Task: Add a condition where "Status category Greater than Open" in pending tickets.
Action: Mouse moved to (117, 426)
Screenshot: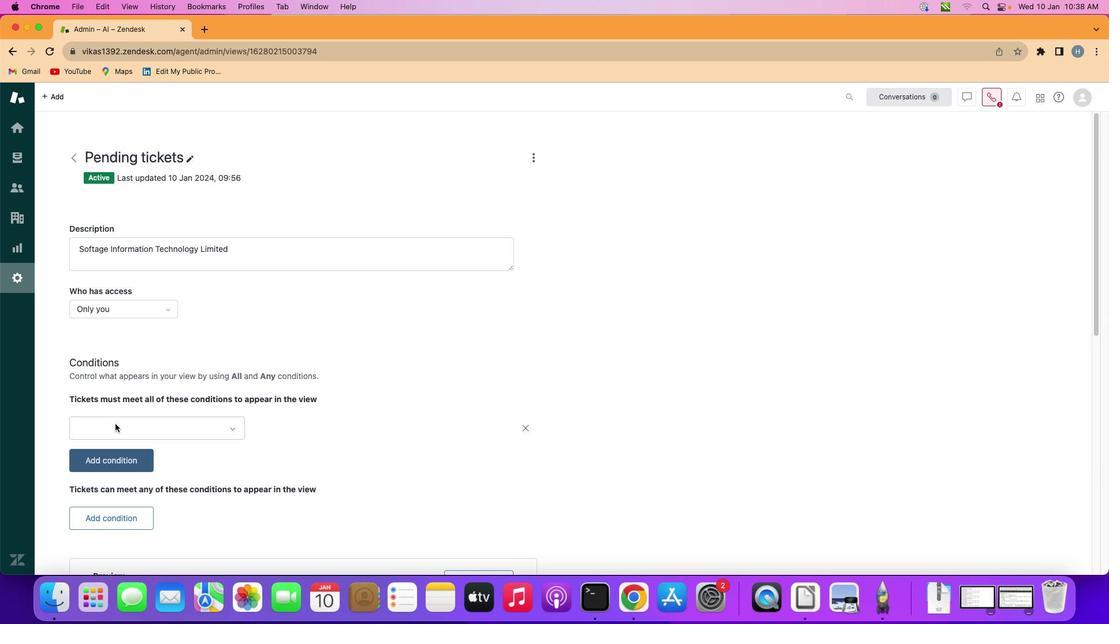 
Action: Mouse pressed left at (117, 426)
Screenshot: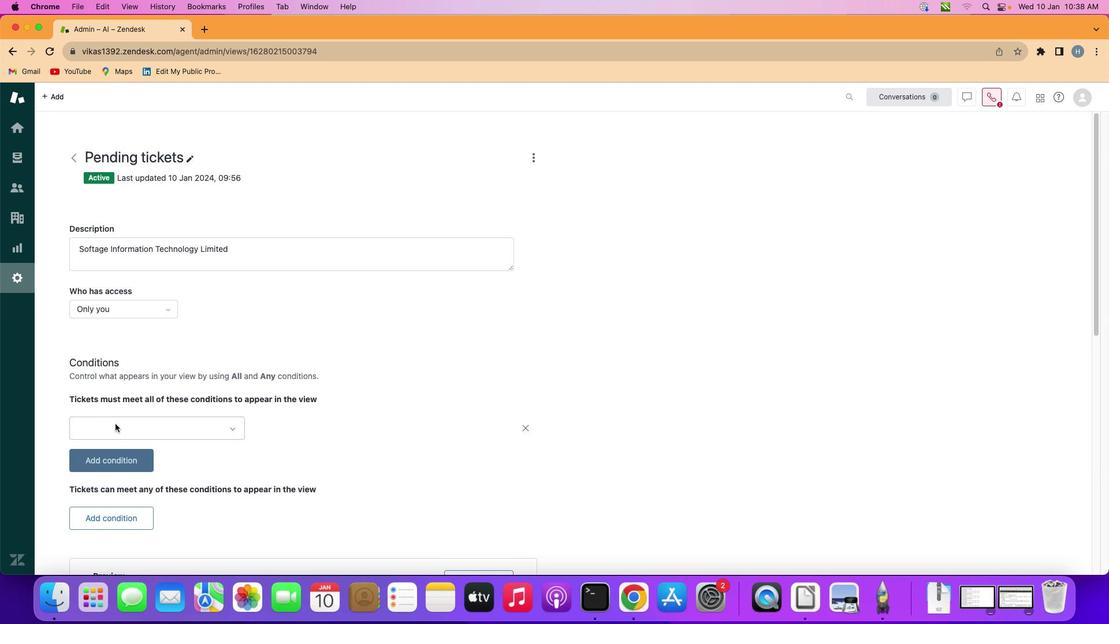
Action: Mouse moved to (170, 428)
Screenshot: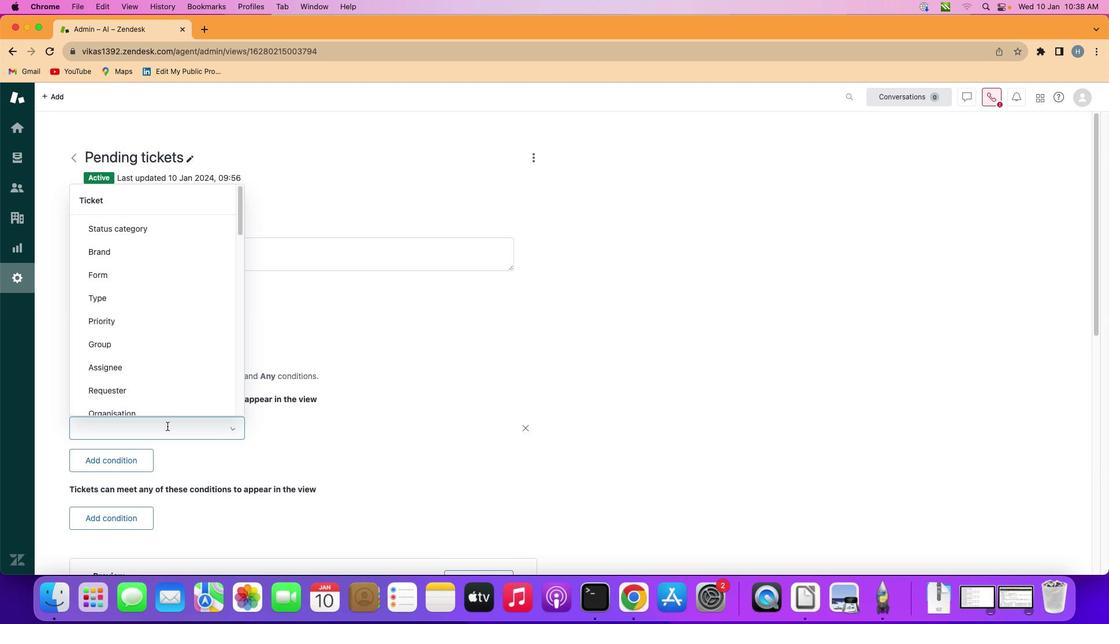 
Action: Mouse pressed left at (170, 428)
Screenshot: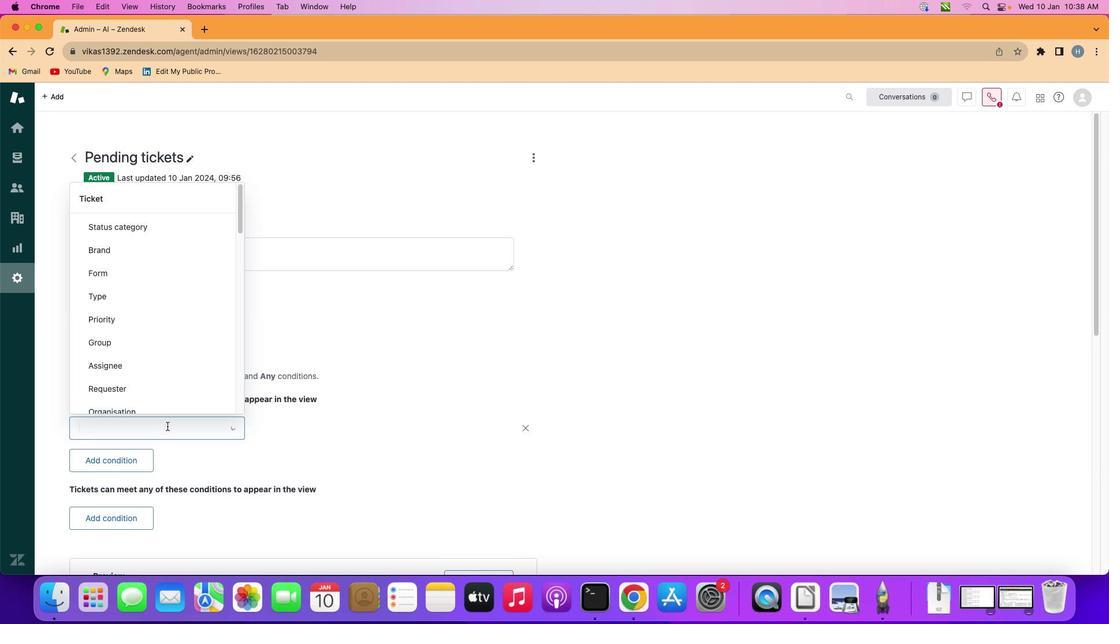 
Action: Mouse moved to (179, 229)
Screenshot: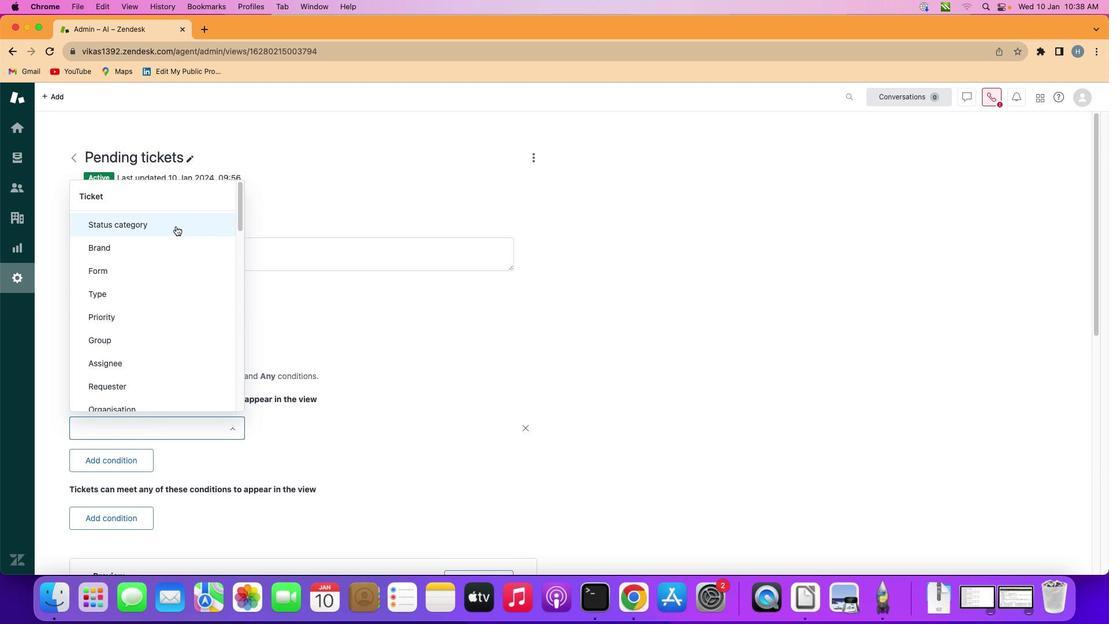 
Action: Mouse pressed left at (179, 229)
Screenshot: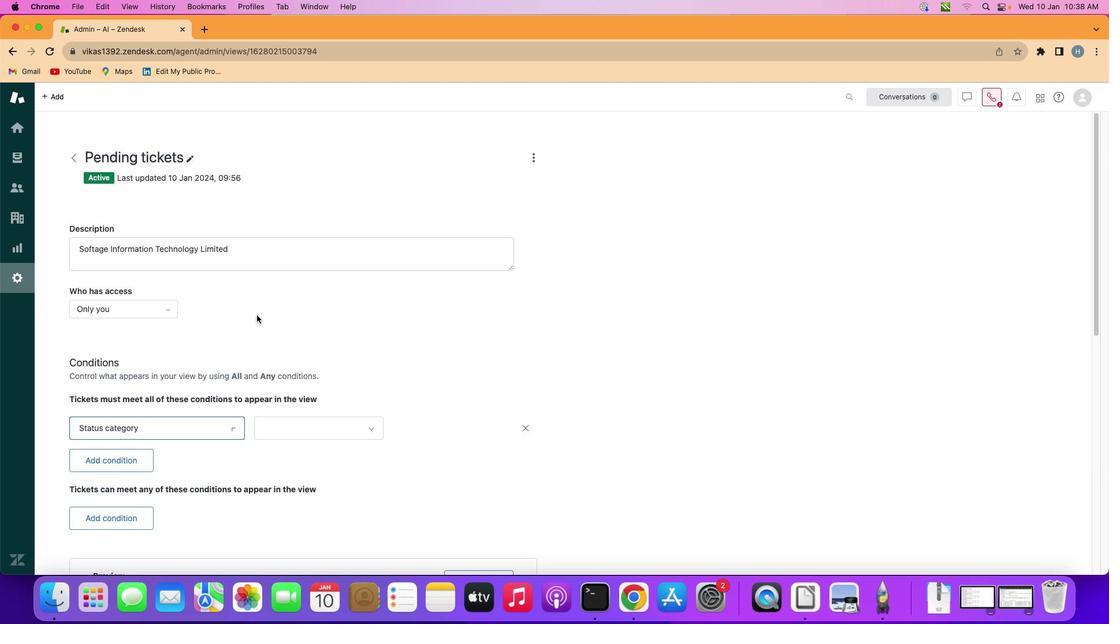 
Action: Mouse moved to (342, 428)
Screenshot: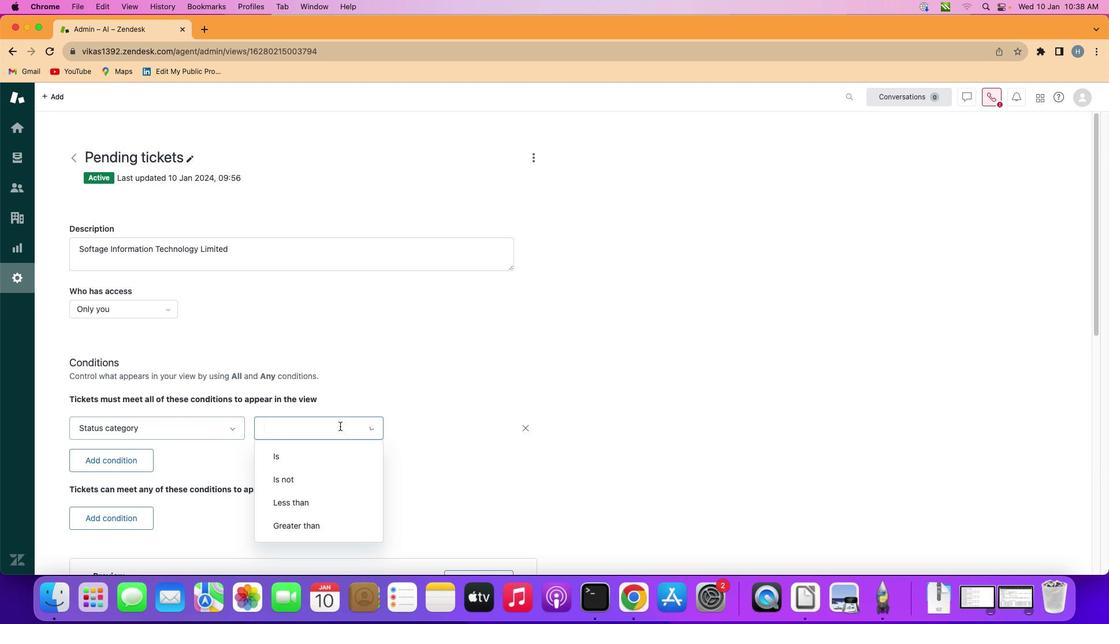 
Action: Mouse pressed left at (342, 428)
Screenshot: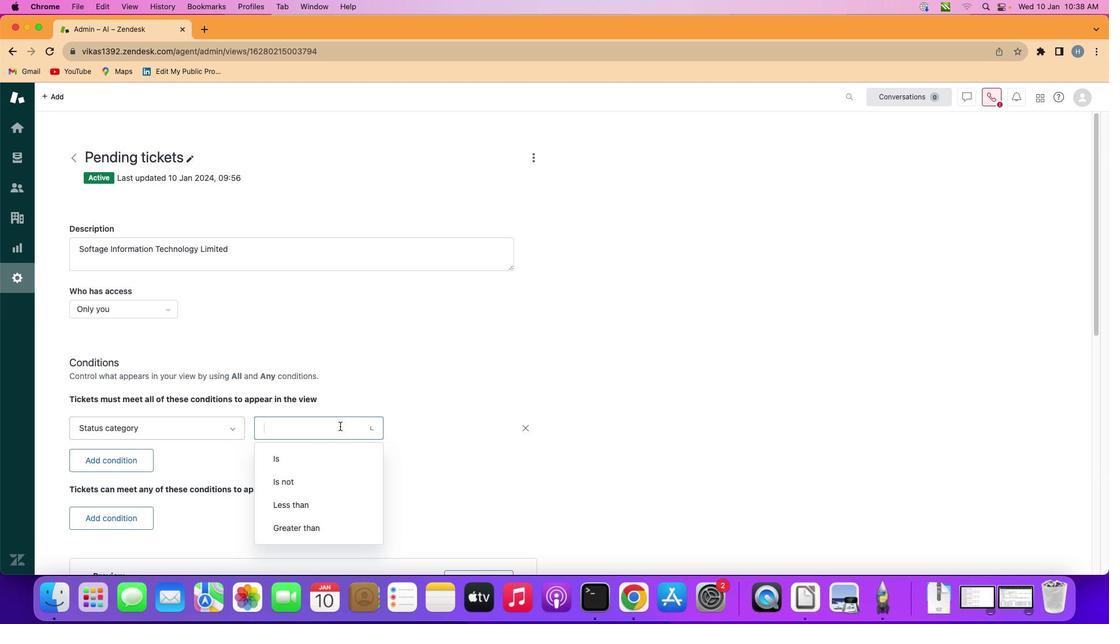 
Action: Mouse moved to (346, 520)
Screenshot: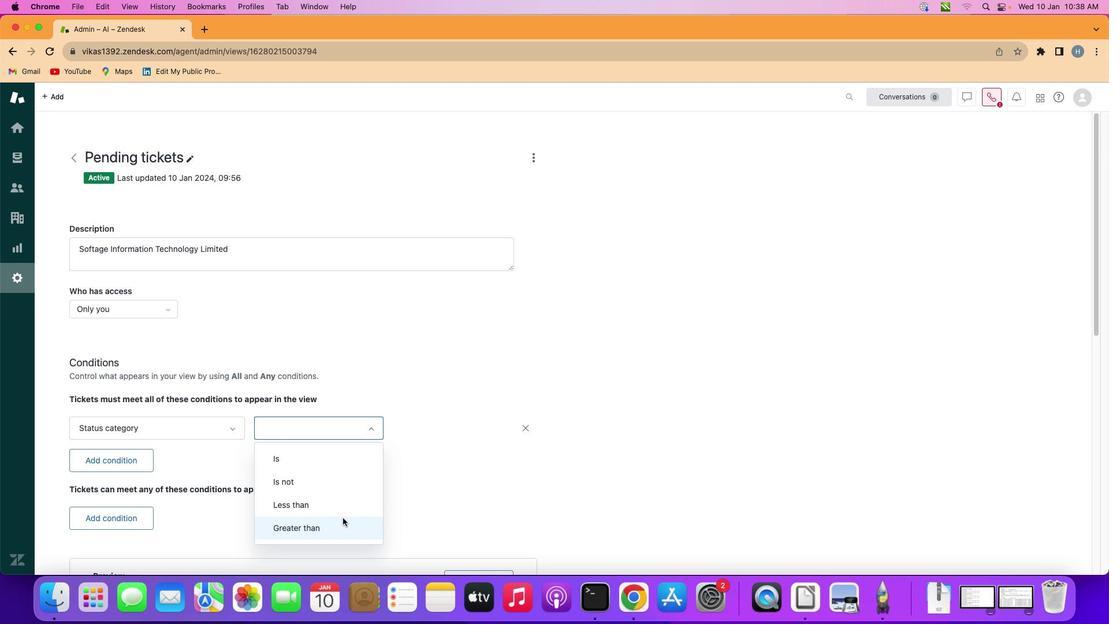 
Action: Mouse pressed left at (346, 520)
Screenshot: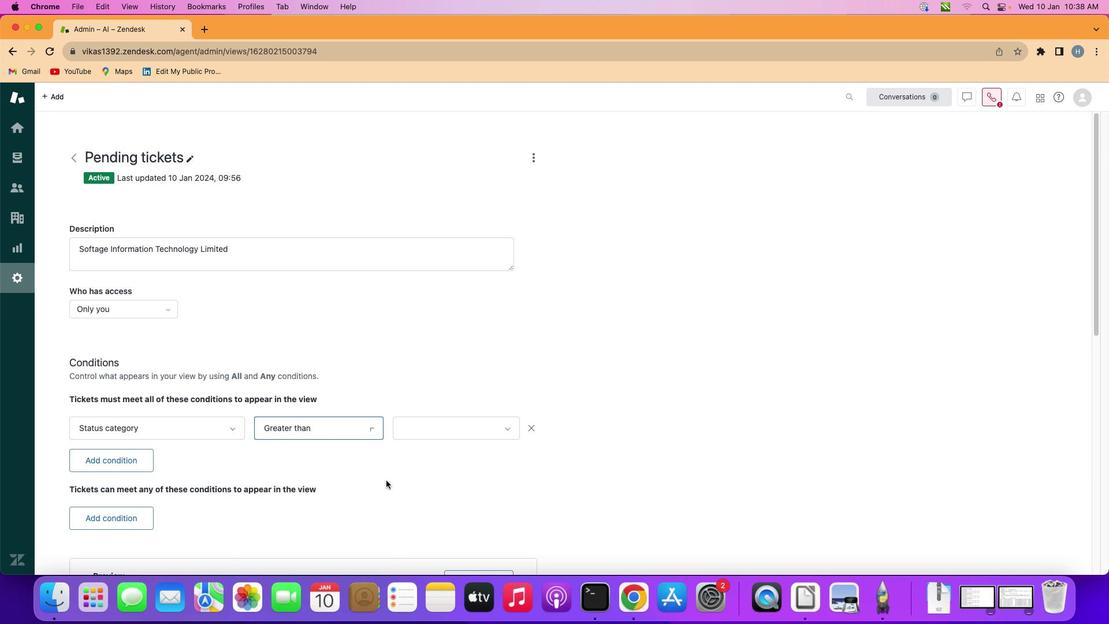 
Action: Mouse moved to (472, 435)
Screenshot: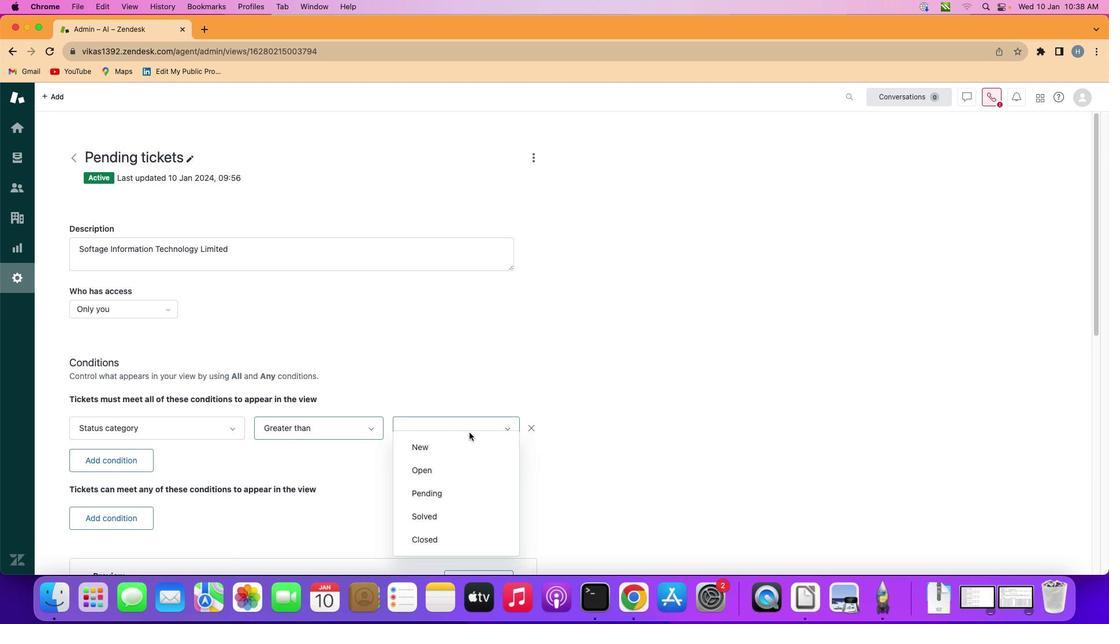 
Action: Mouse pressed left at (472, 435)
Screenshot: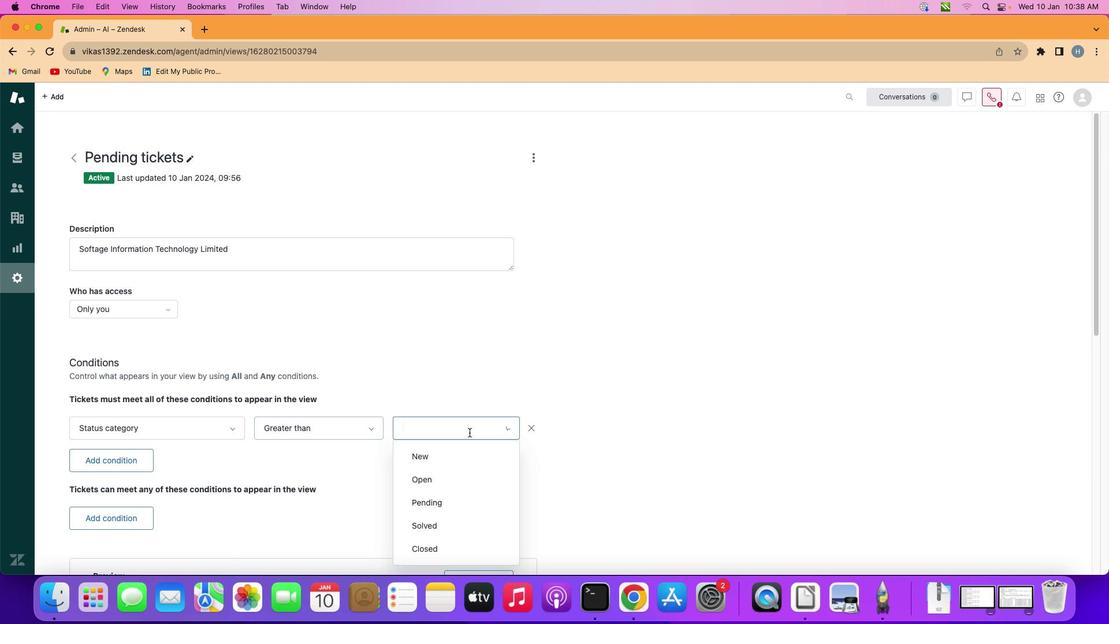 
Action: Mouse moved to (462, 479)
Screenshot: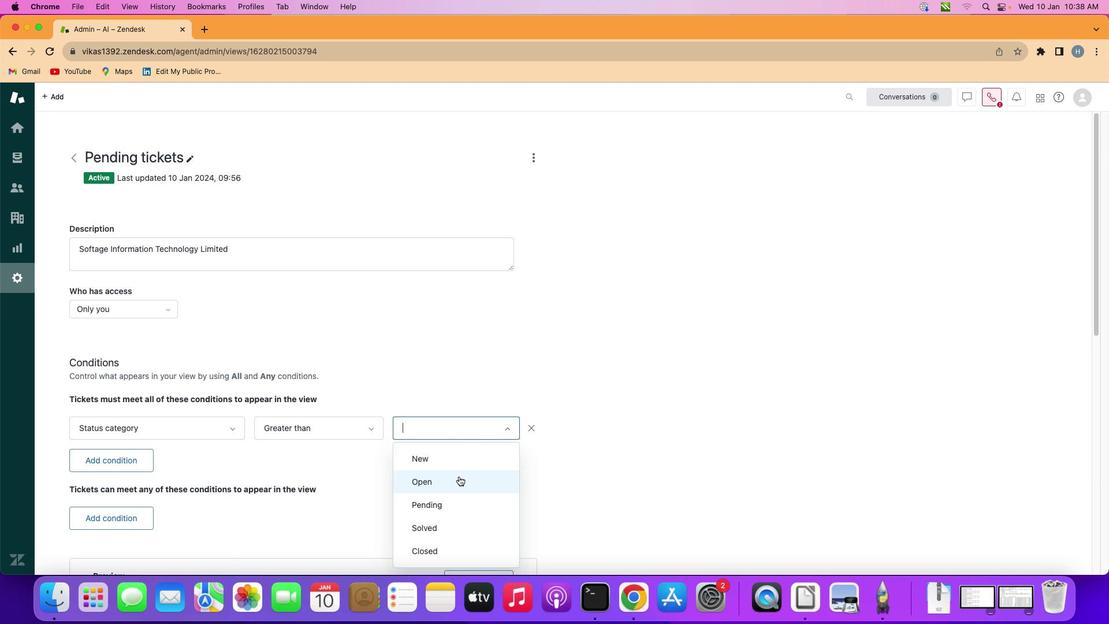 
Action: Mouse pressed left at (462, 479)
Screenshot: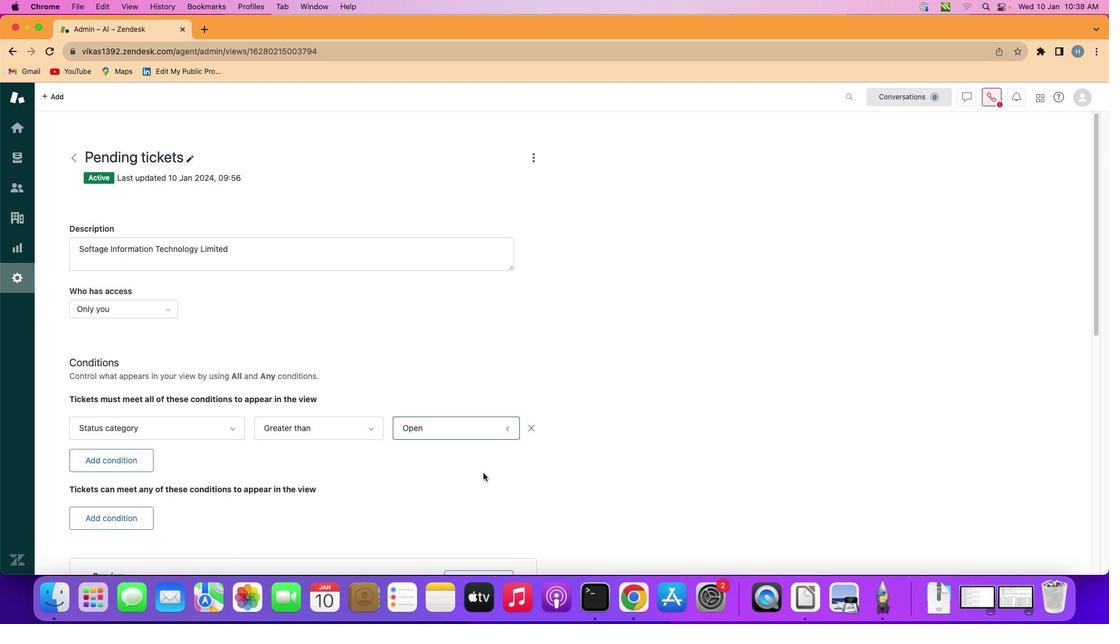 
Action: Mouse moved to (495, 472)
Screenshot: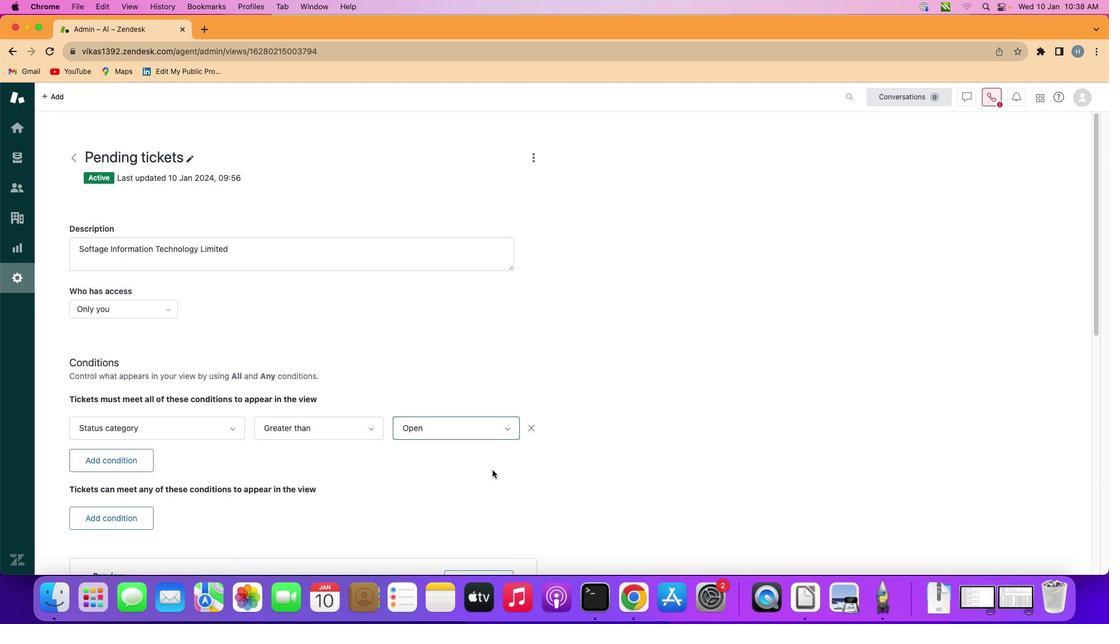 
